 Task: Add a condition where "Assignee Is not Rishabh Singh" in pending tickets.
Action: Mouse moved to (205, 412)
Screenshot: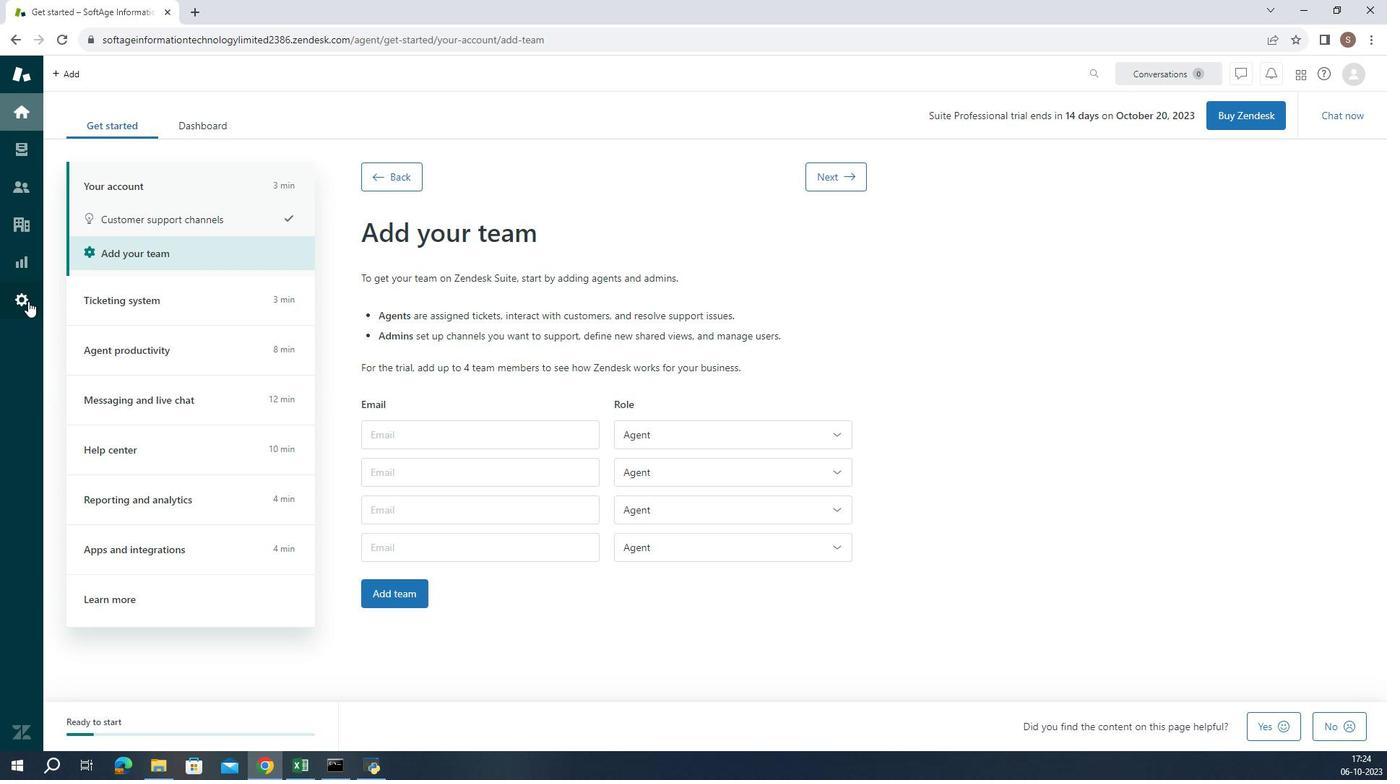 
Action: Mouse pressed left at (205, 412)
Screenshot: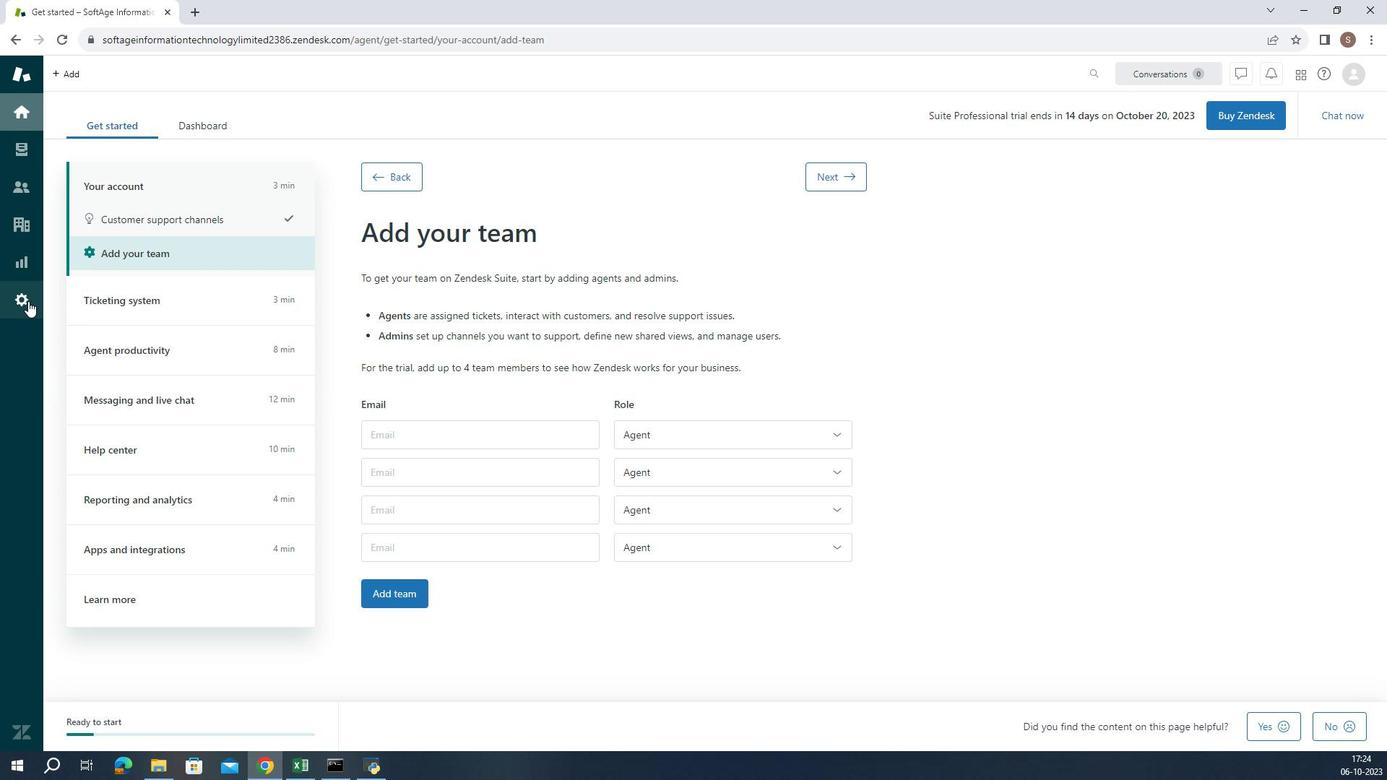 
Action: Mouse moved to (514, 606)
Screenshot: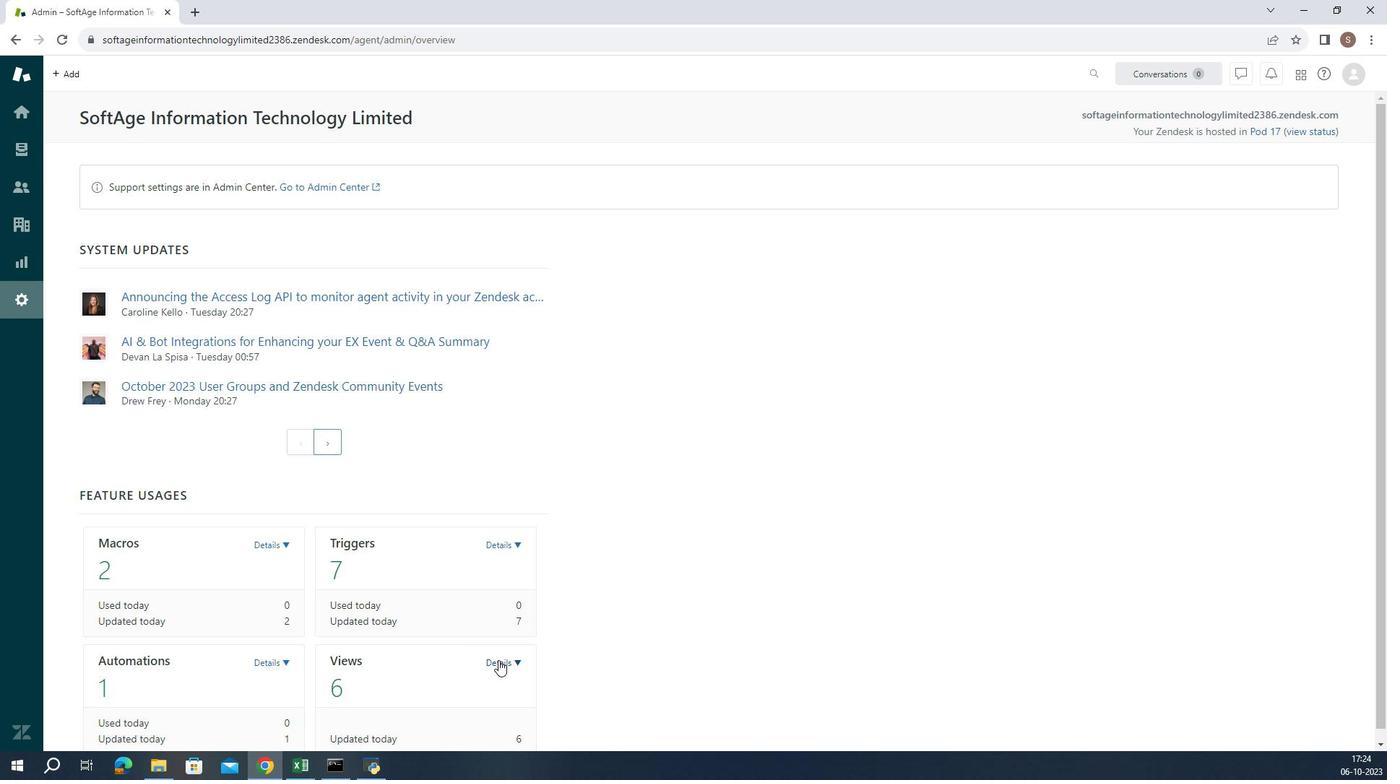 
Action: Mouse pressed left at (514, 606)
Screenshot: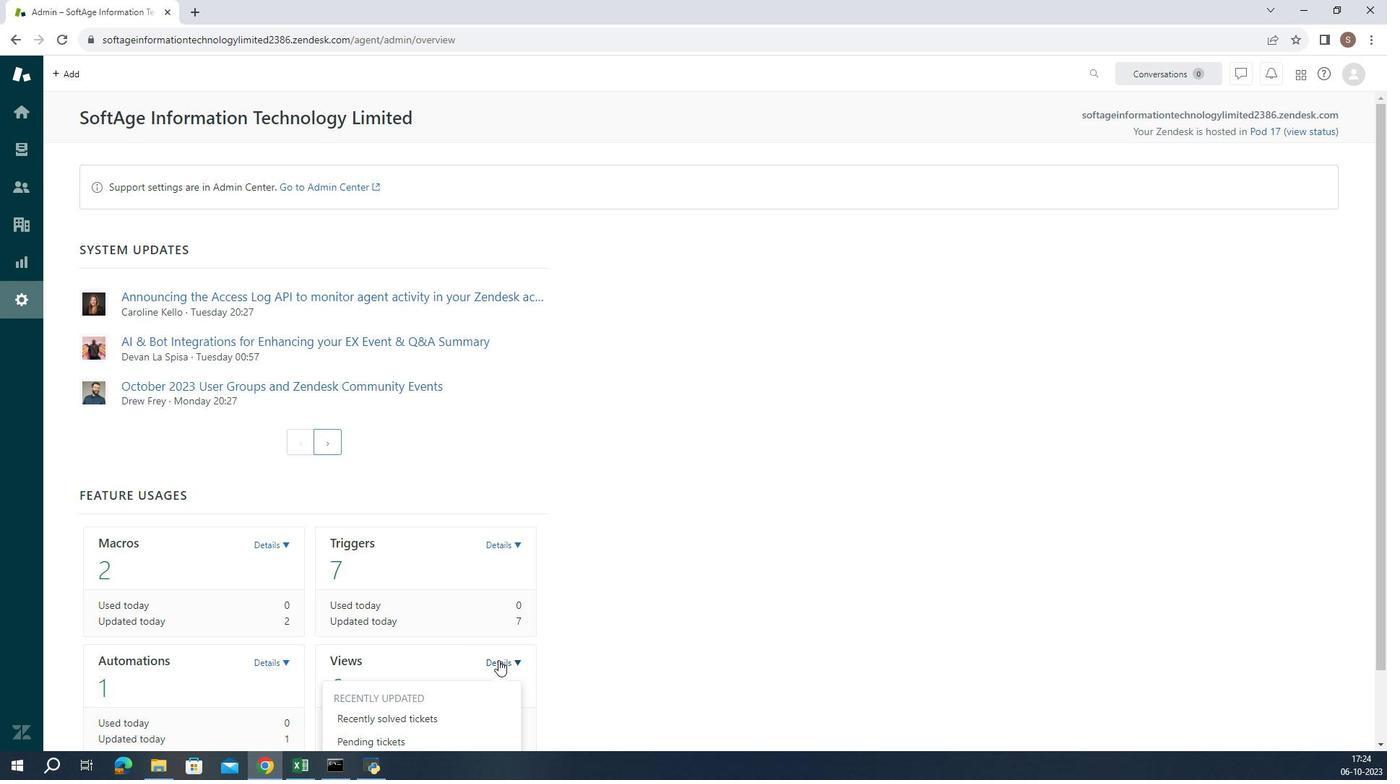 
Action: Mouse moved to (474, 650)
Screenshot: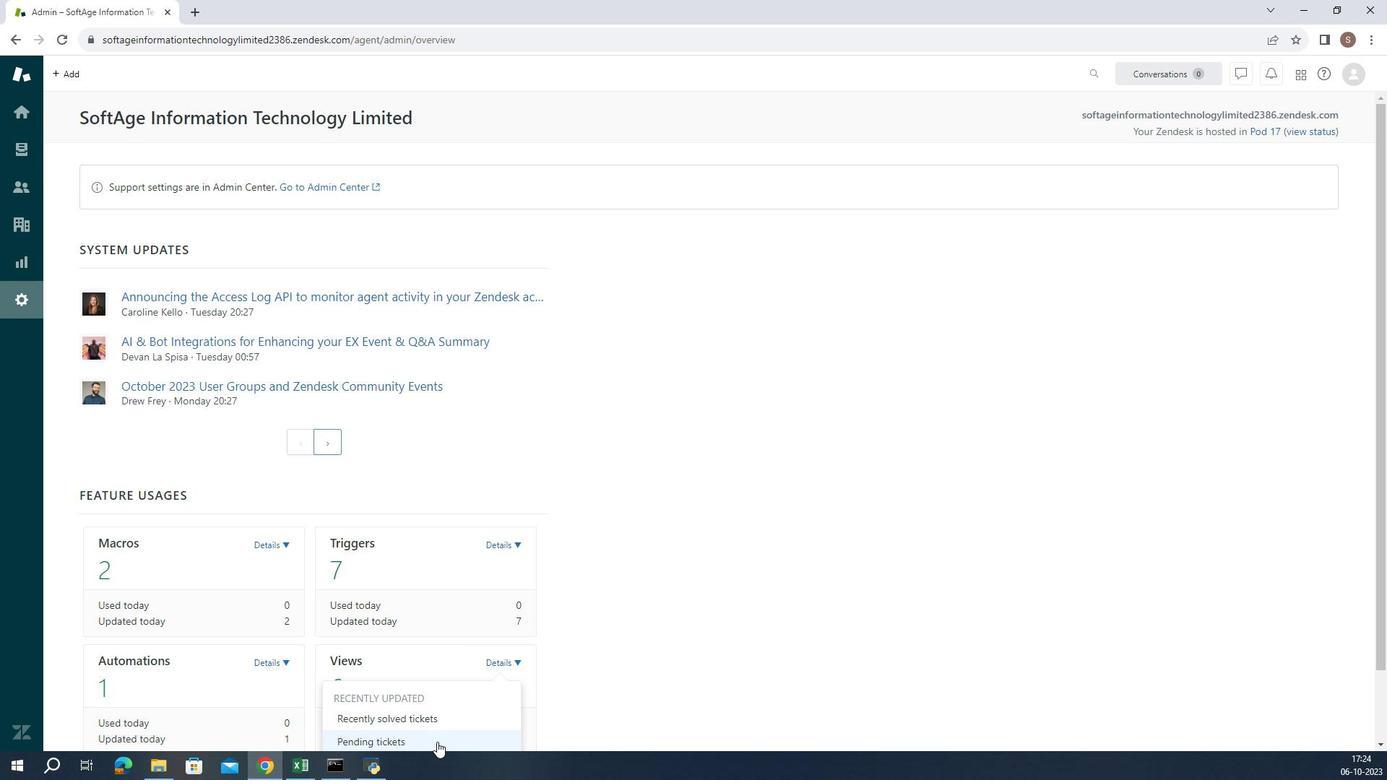
Action: Mouse pressed left at (474, 650)
Screenshot: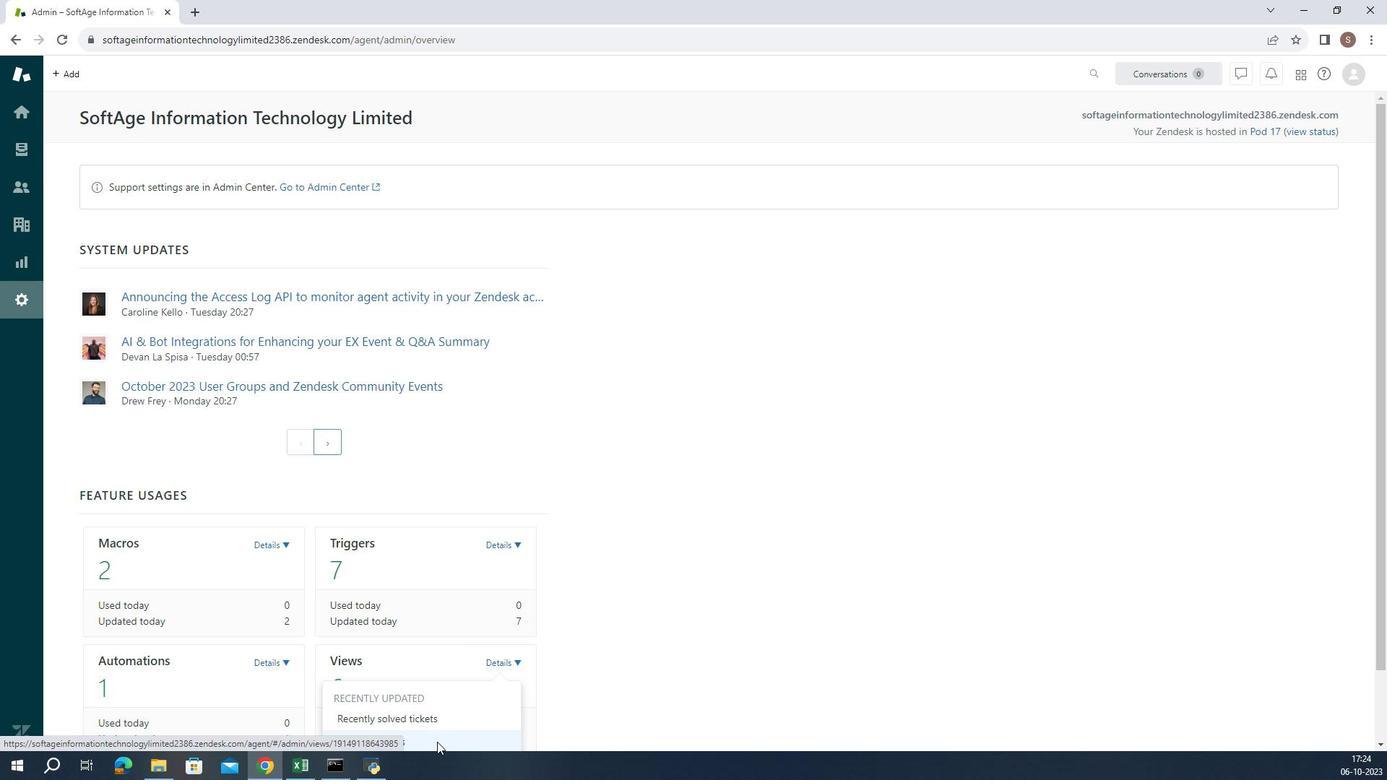
Action: Mouse moved to (359, 517)
Screenshot: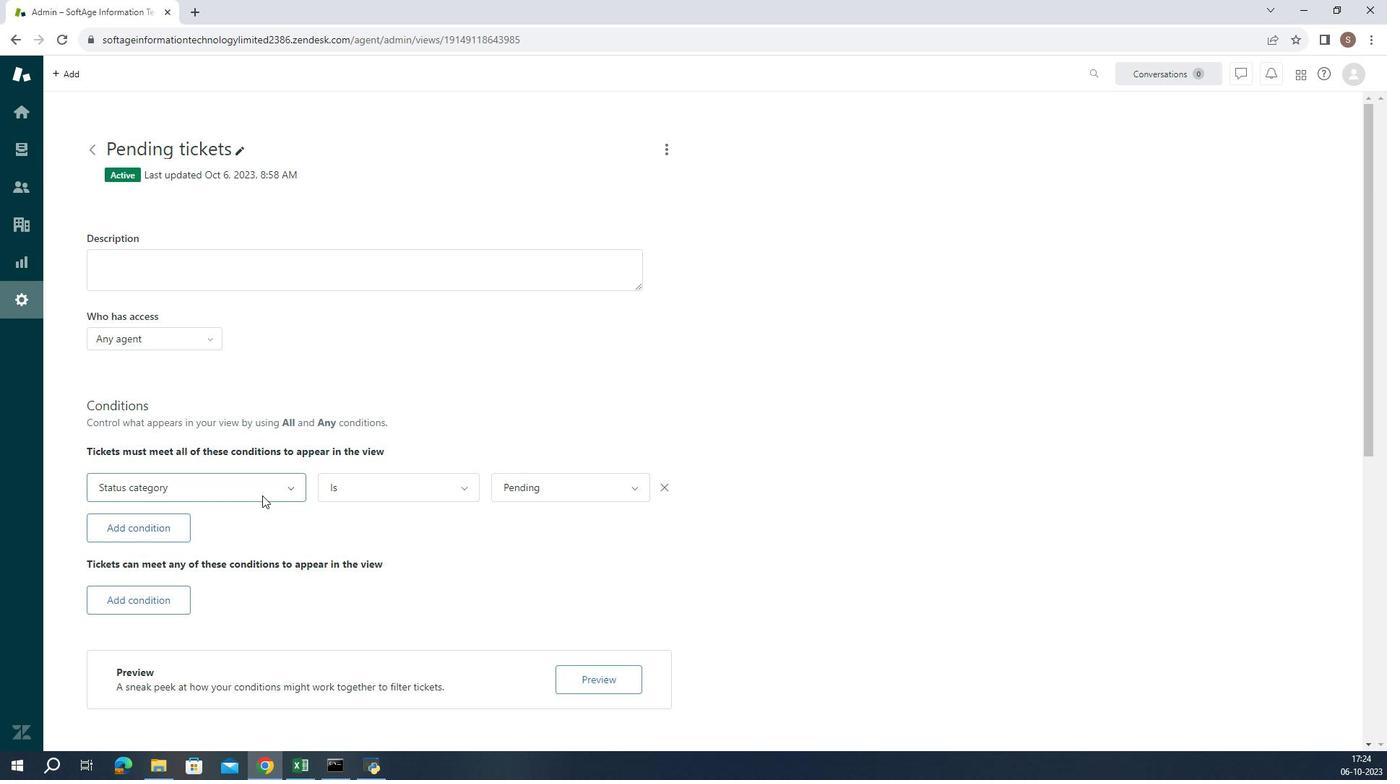 
Action: Mouse pressed left at (359, 517)
Screenshot: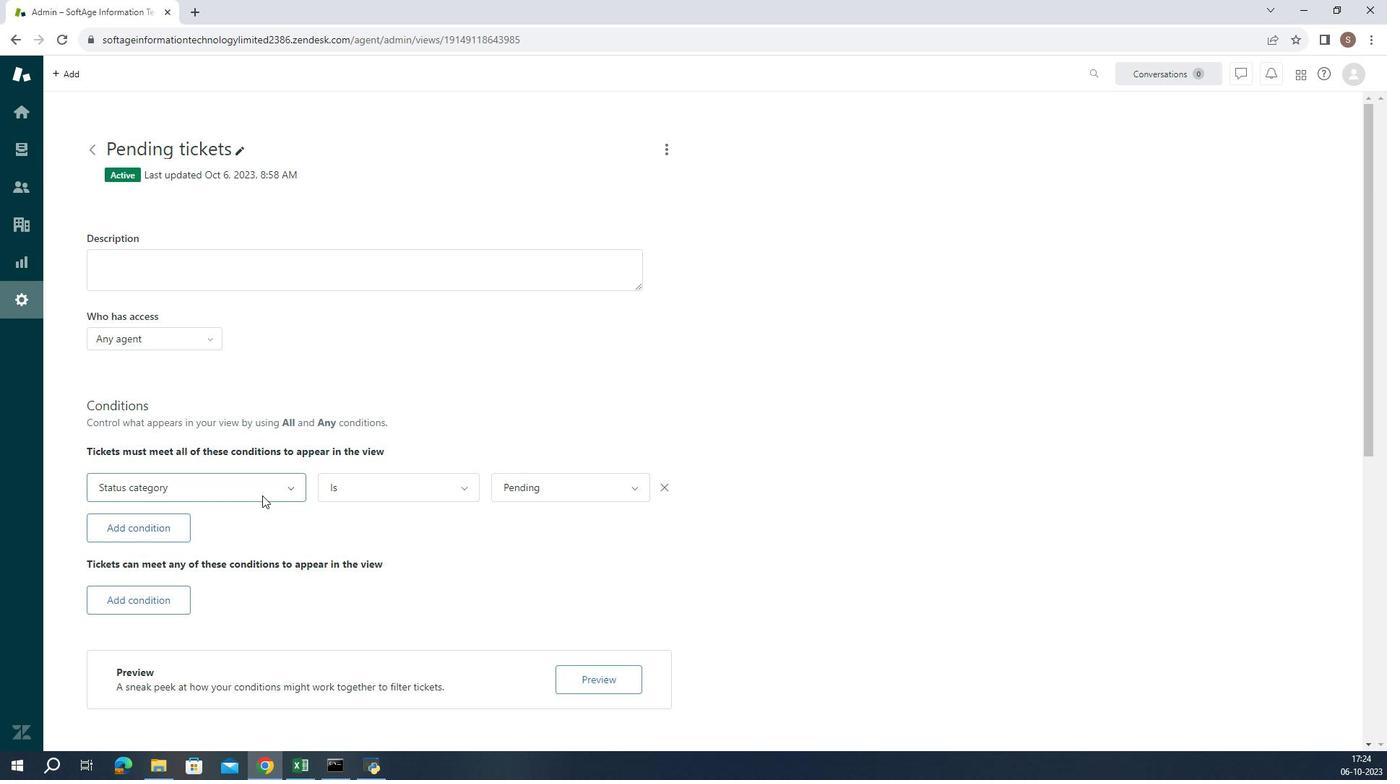 
Action: Mouse moved to (357, 461)
Screenshot: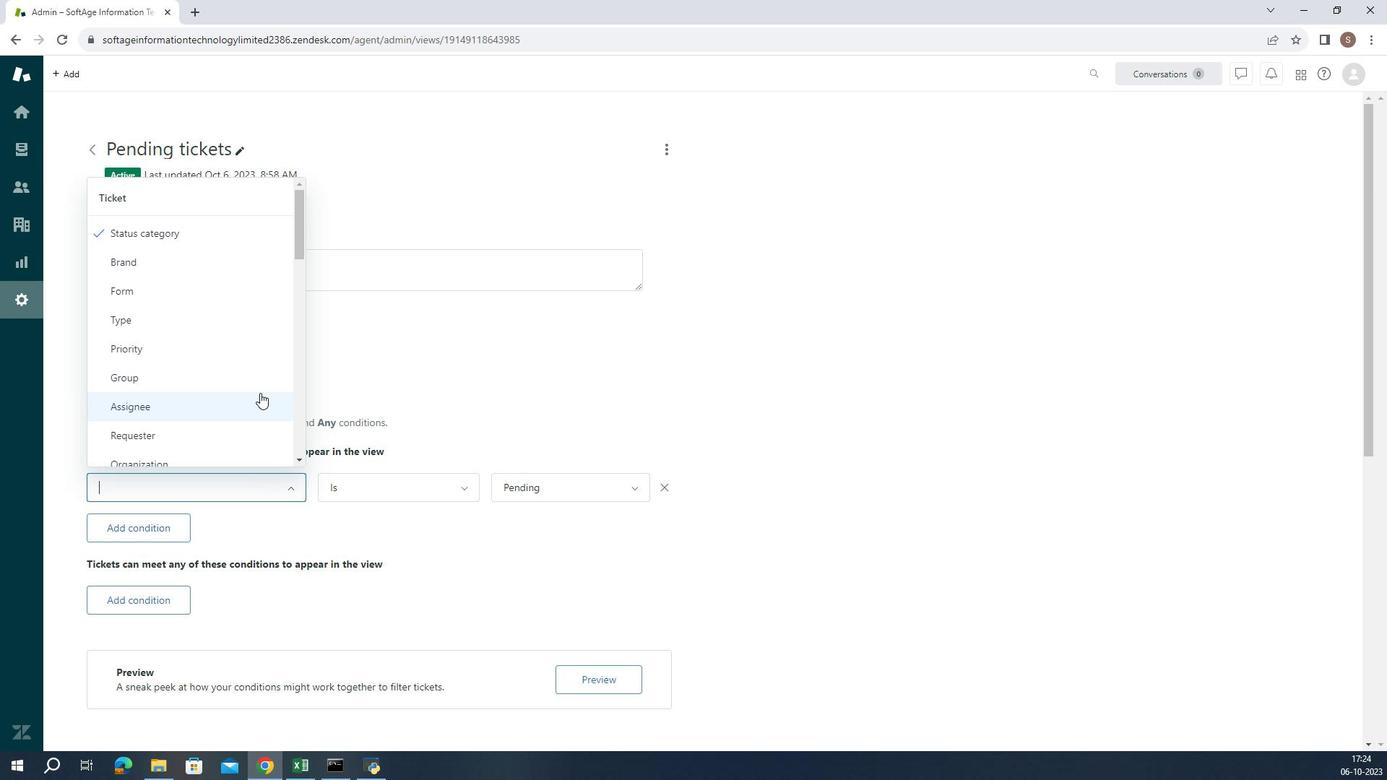 
Action: Mouse pressed left at (357, 461)
Screenshot: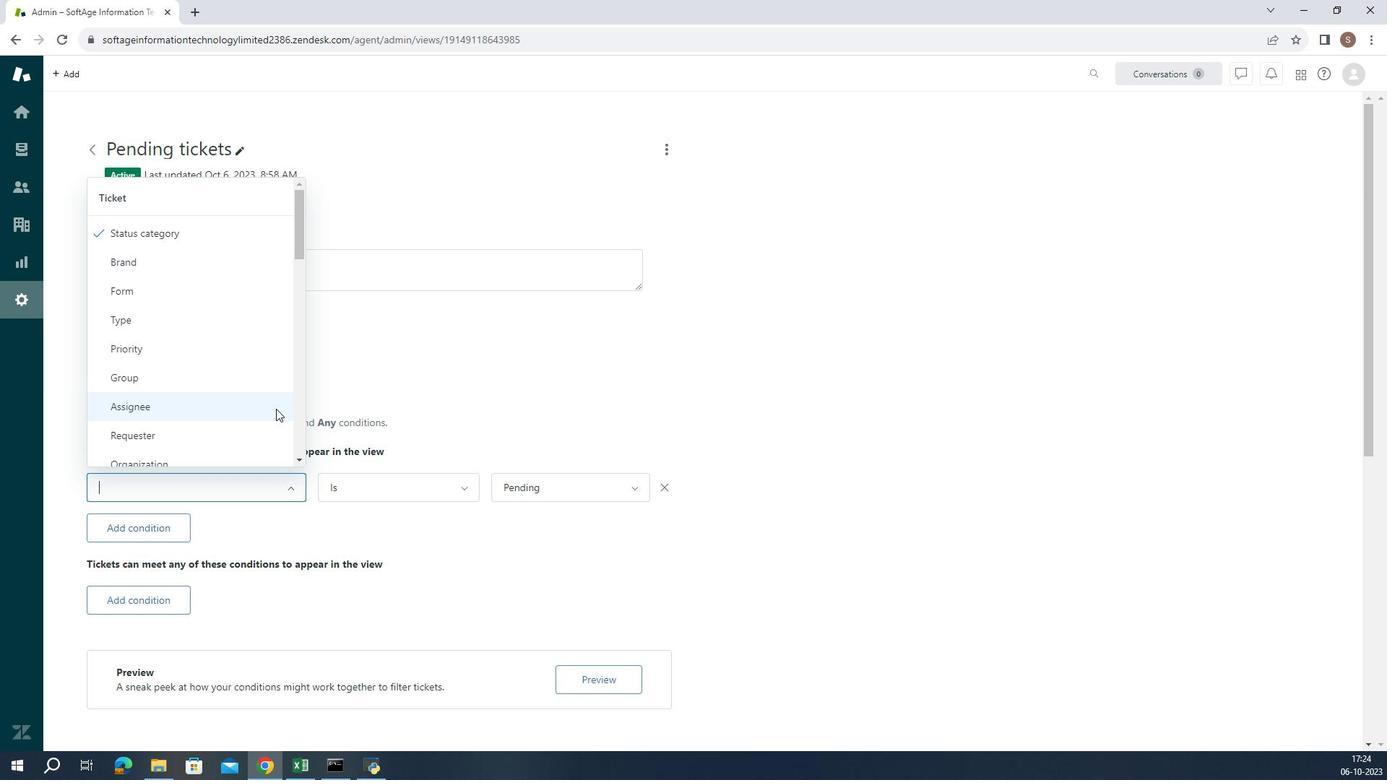 
Action: Mouse moved to (451, 511)
Screenshot: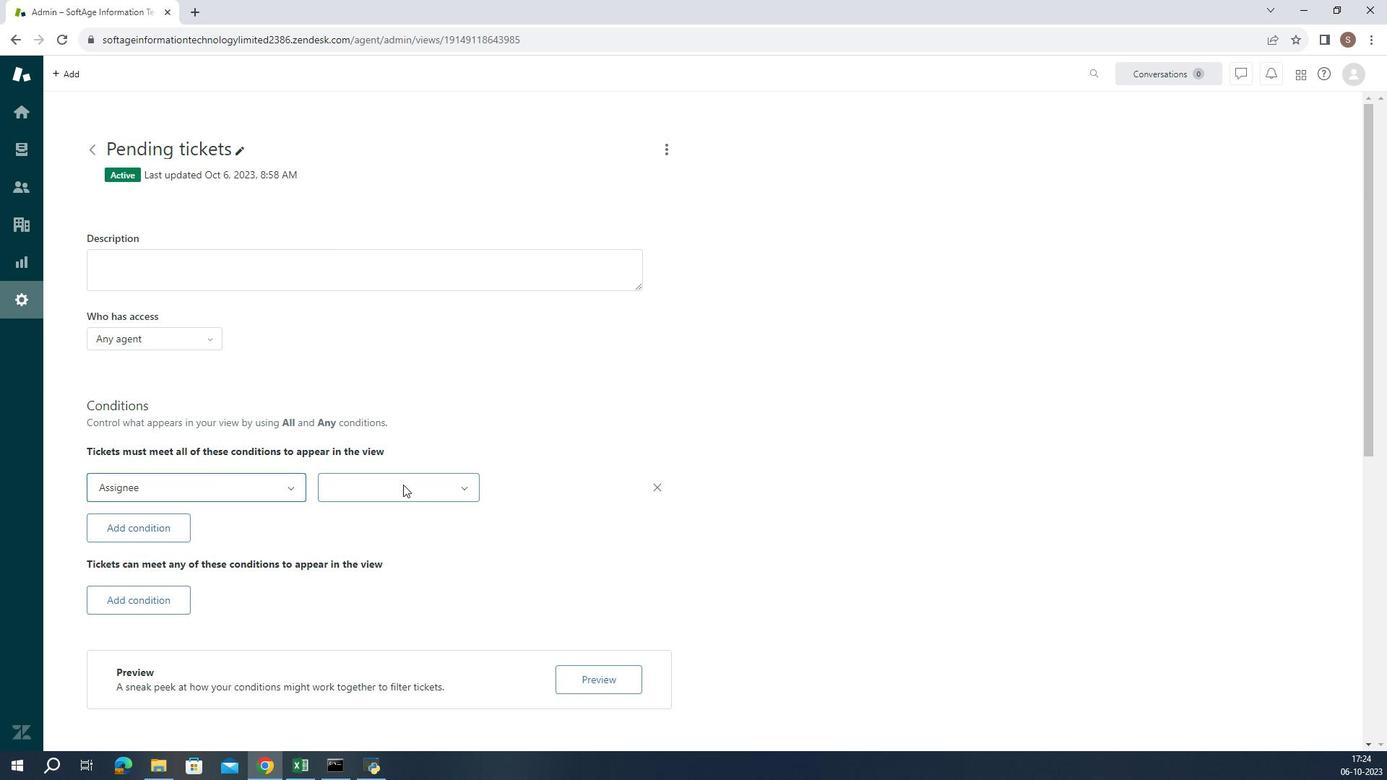 
Action: Mouse pressed left at (451, 511)
Screenshot: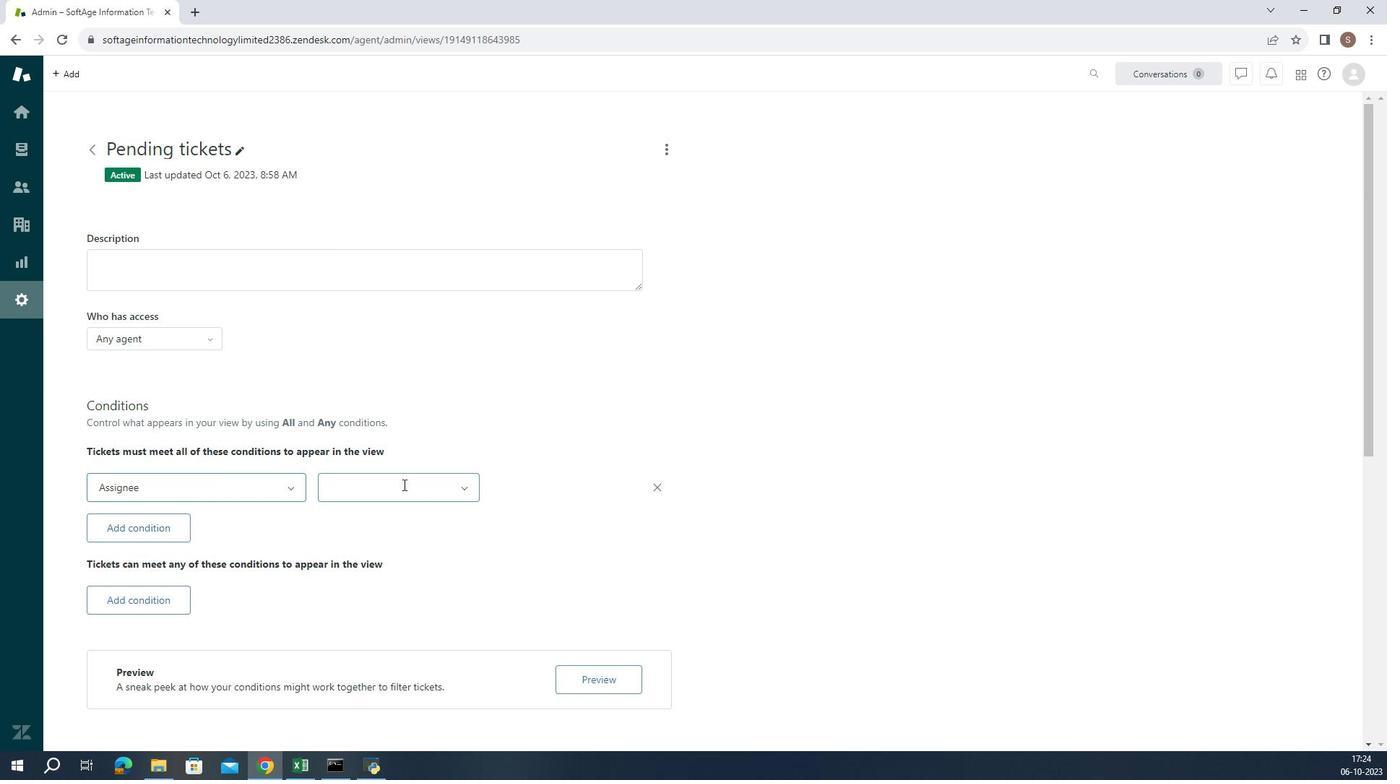 
Action: Mouse moved to (445, 545)
Screenshot: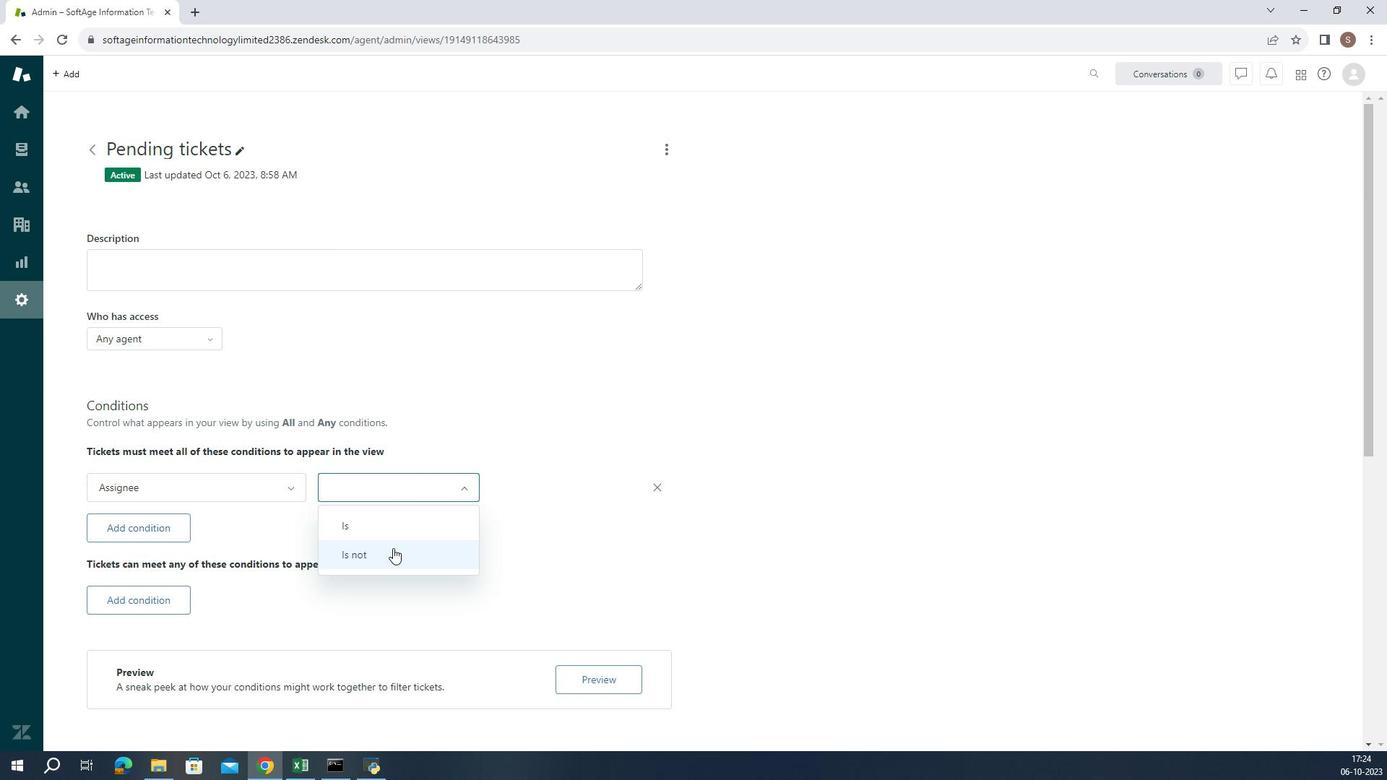 
Action: Mouse pressed left at (445, 545)
Screenshot: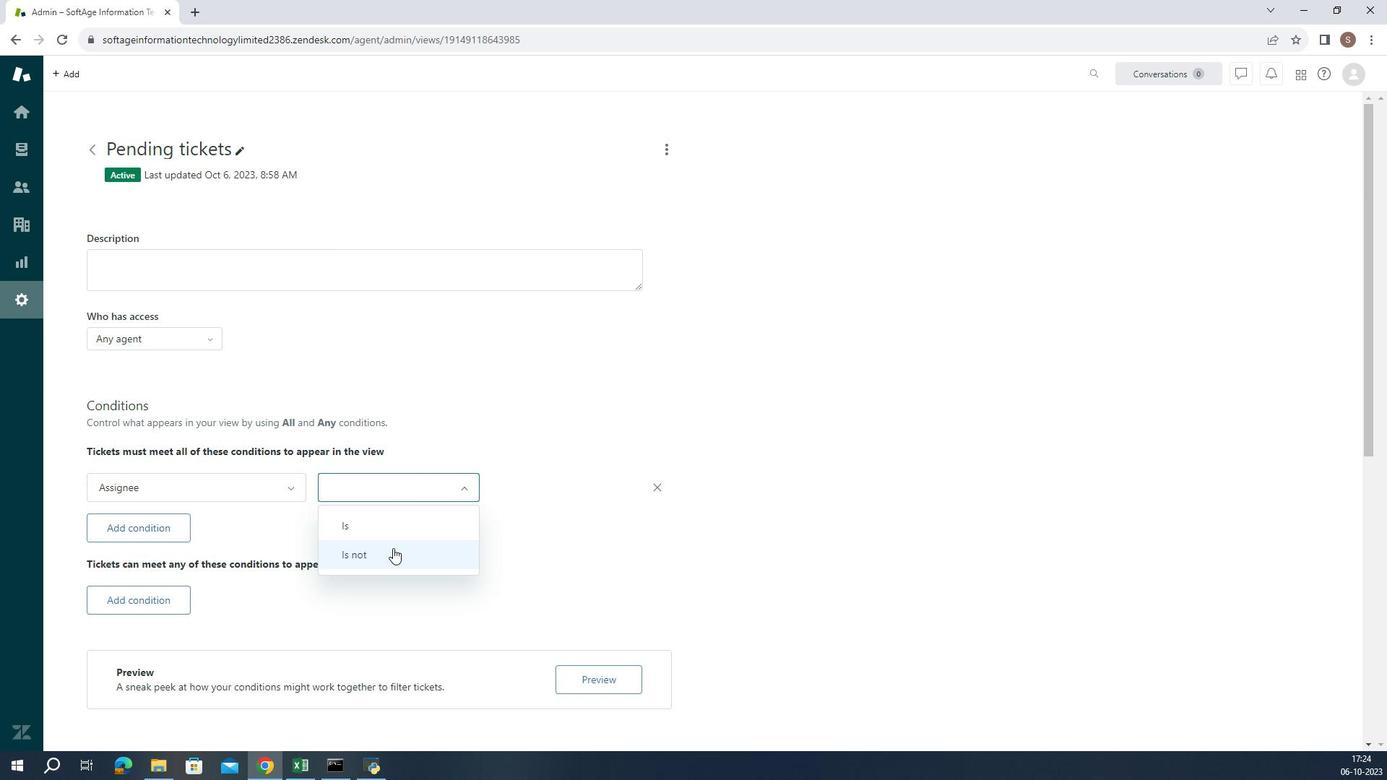 
Action: Mouse moved to (555, 515)
Screenshot: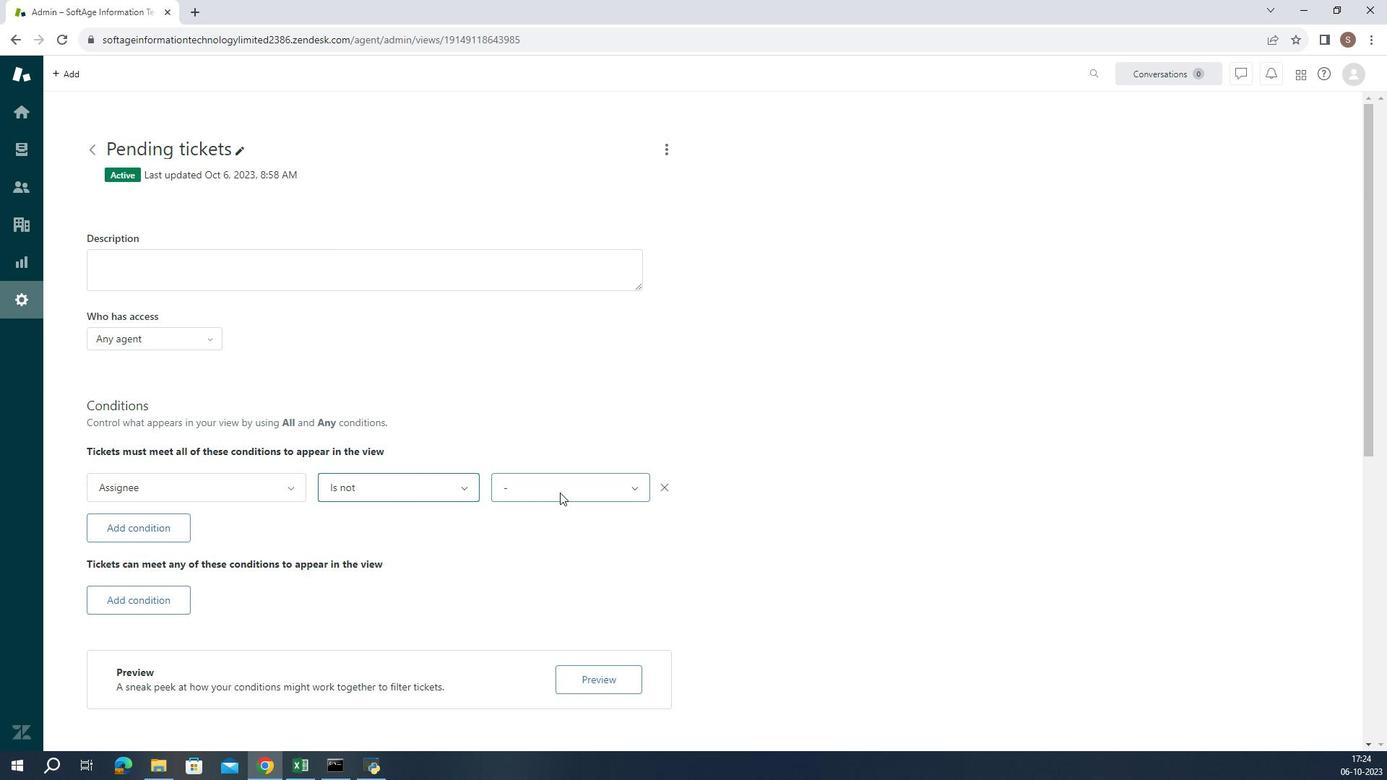 
Action: Mouse pressed left at (555, 515)
Screenshot: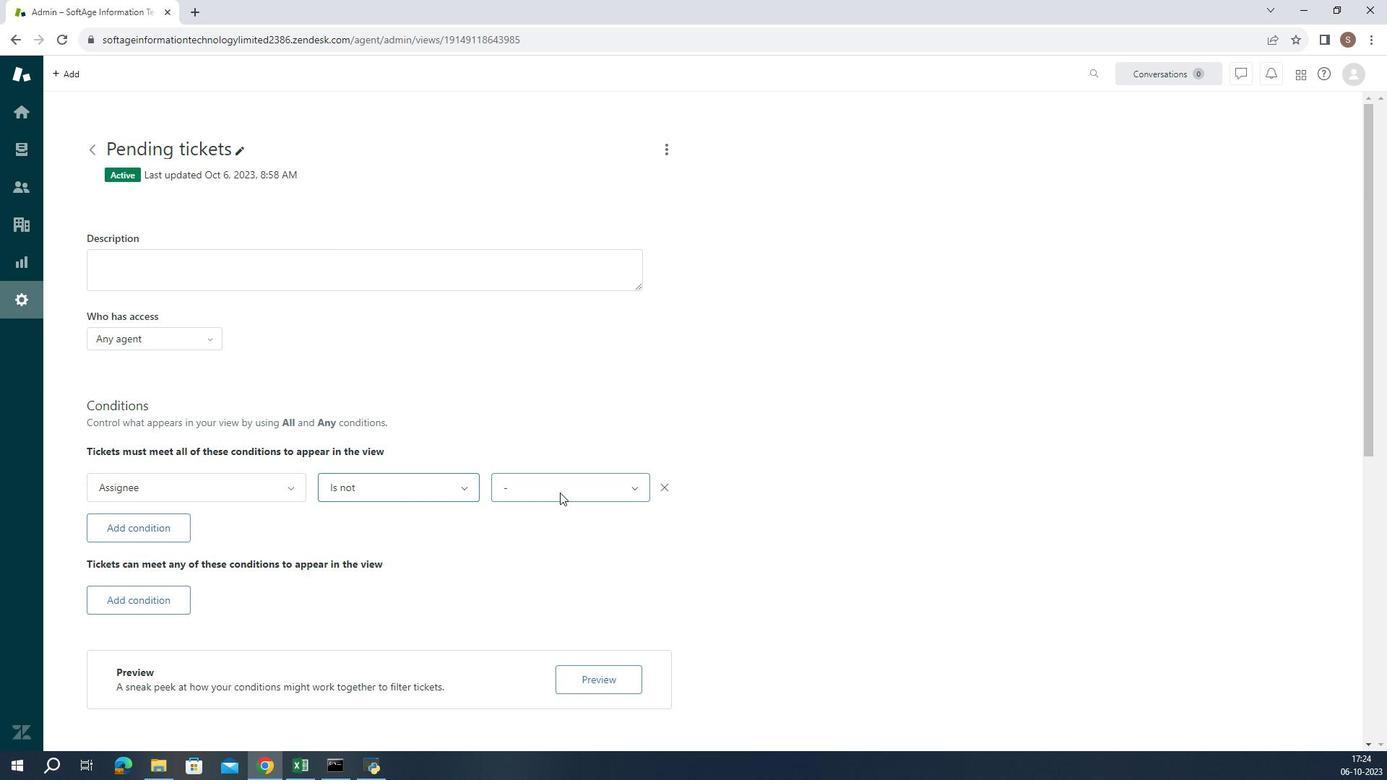 
Action: Mouse moved to (549, 585)
Screenshot: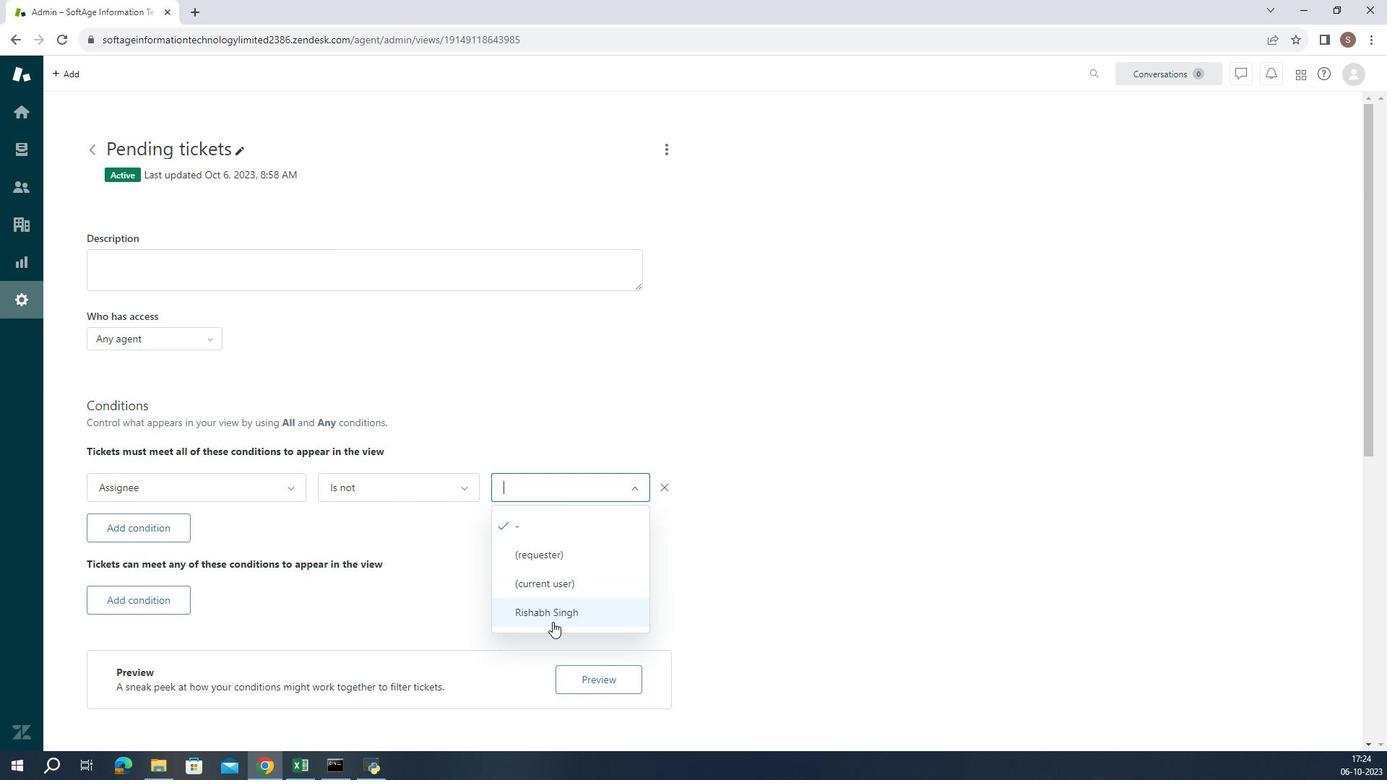 
Action: Mouse pressed left at (549, 585)
Screenshot: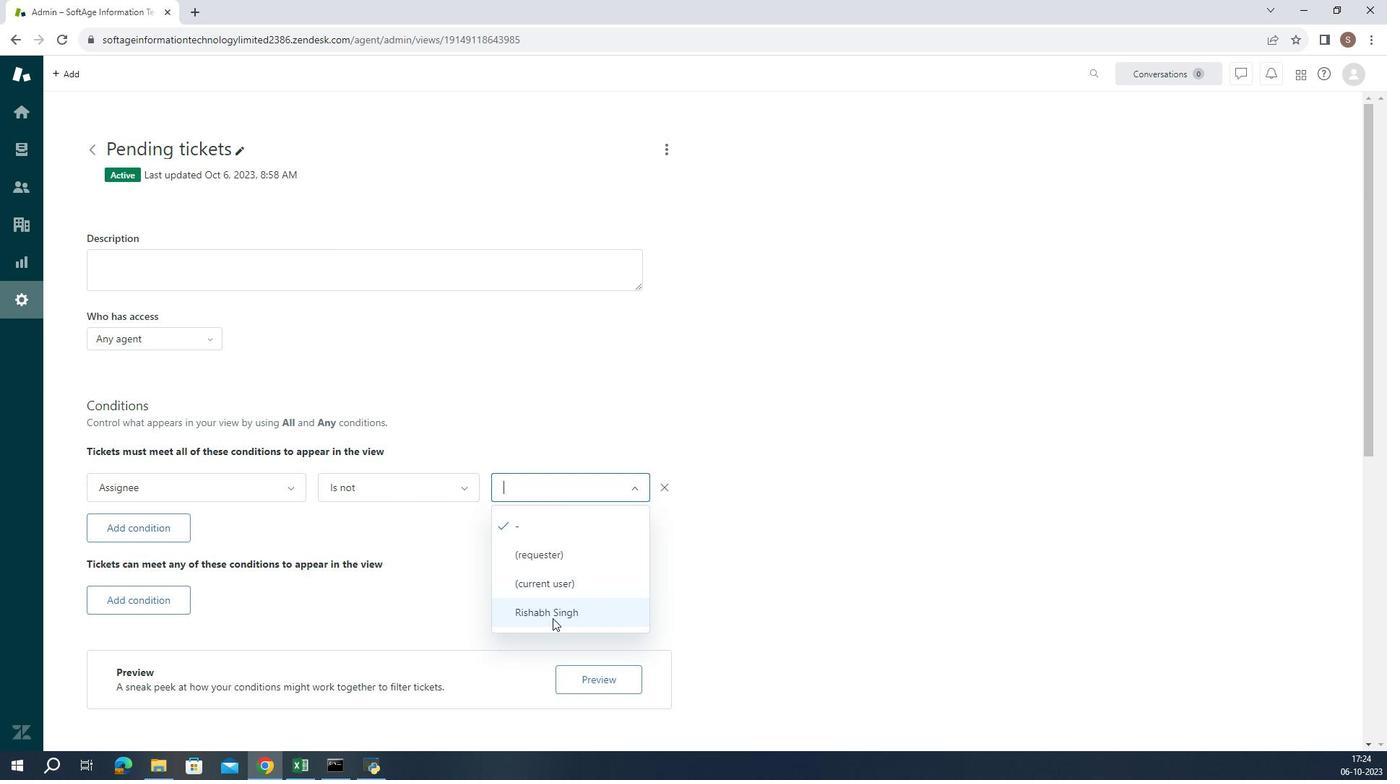 
Action: Mouse moved to (550, 562)
Screenshot: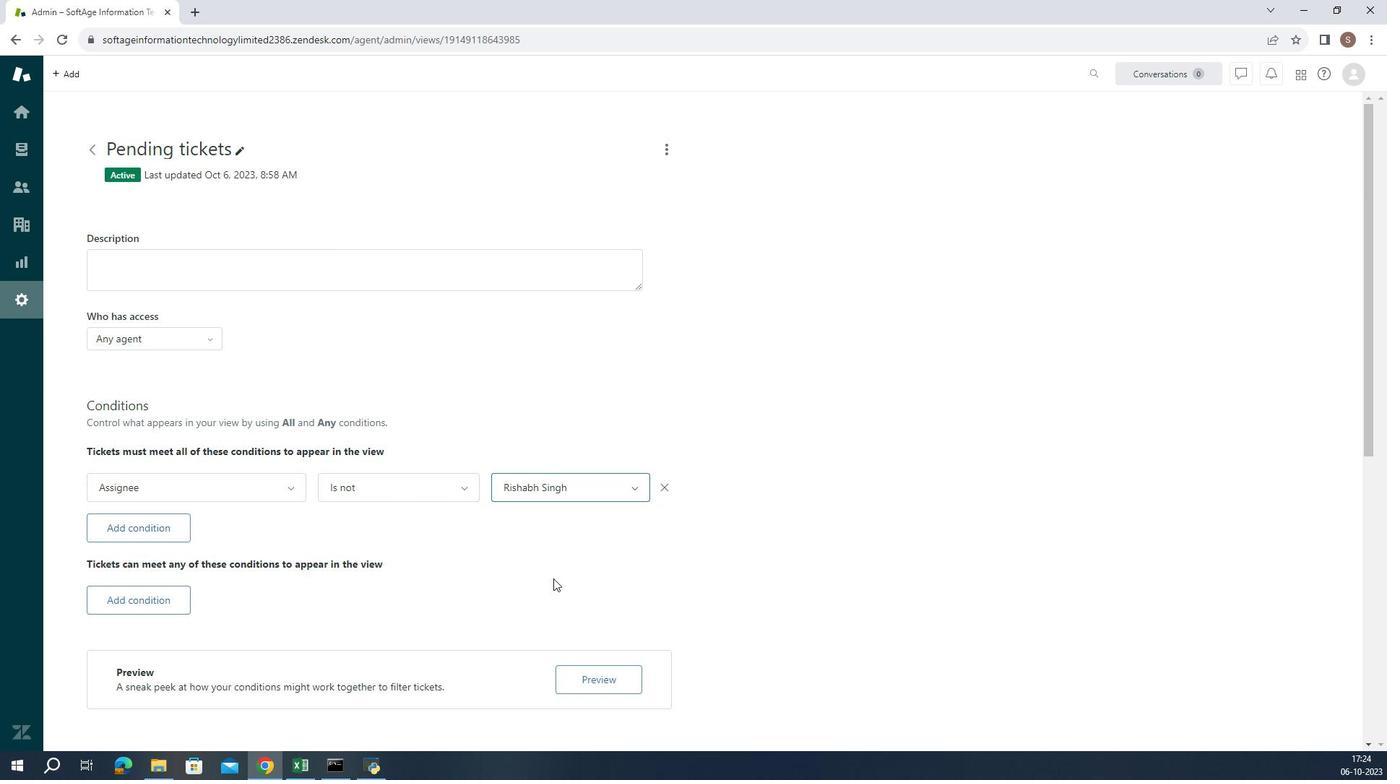 
Action: Mouse pressed left at (550, 562)
Screenshot: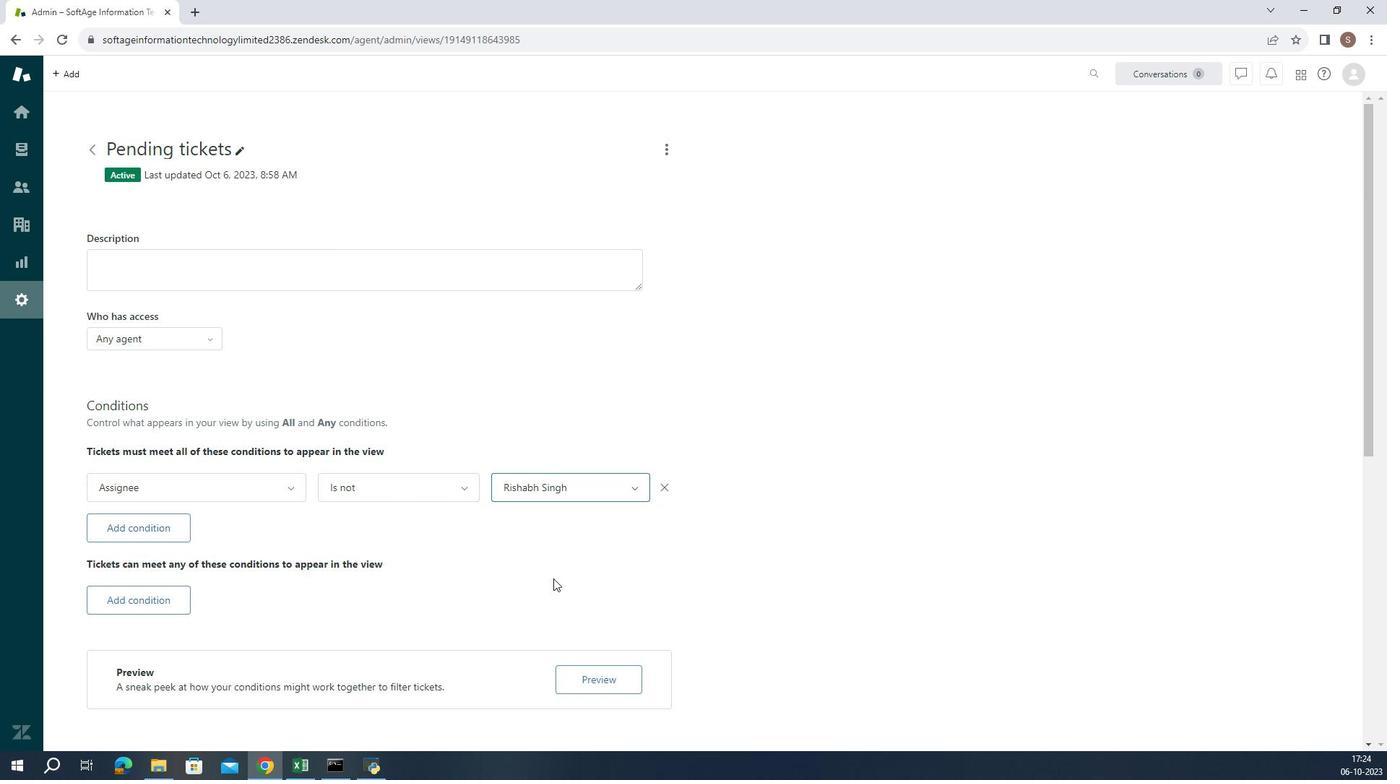 
Action: Mouse moved to (554, 552)
Screenshot: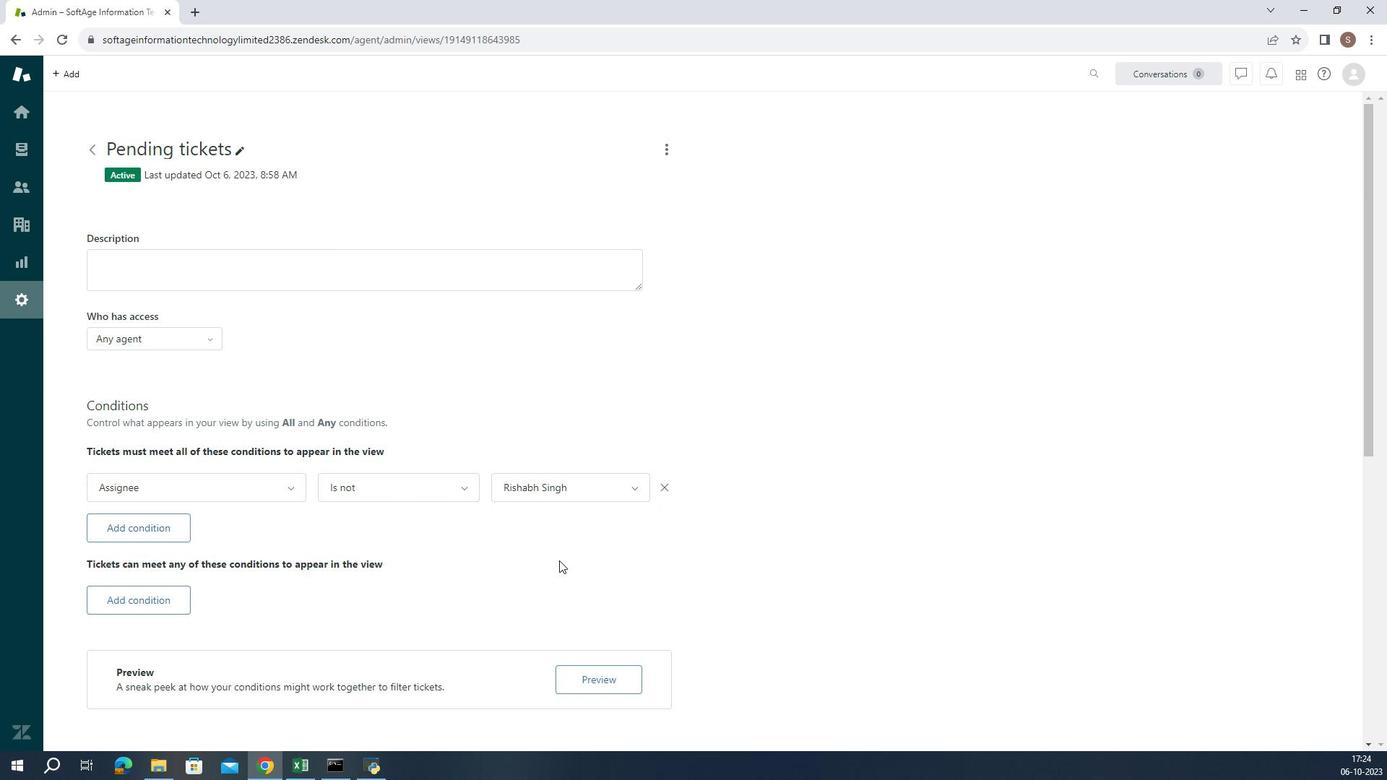 
